 Task: Sort the products in the category "Feta" by unit price (high first).
Action: Mouse moved to (801, 250)
Screenshot: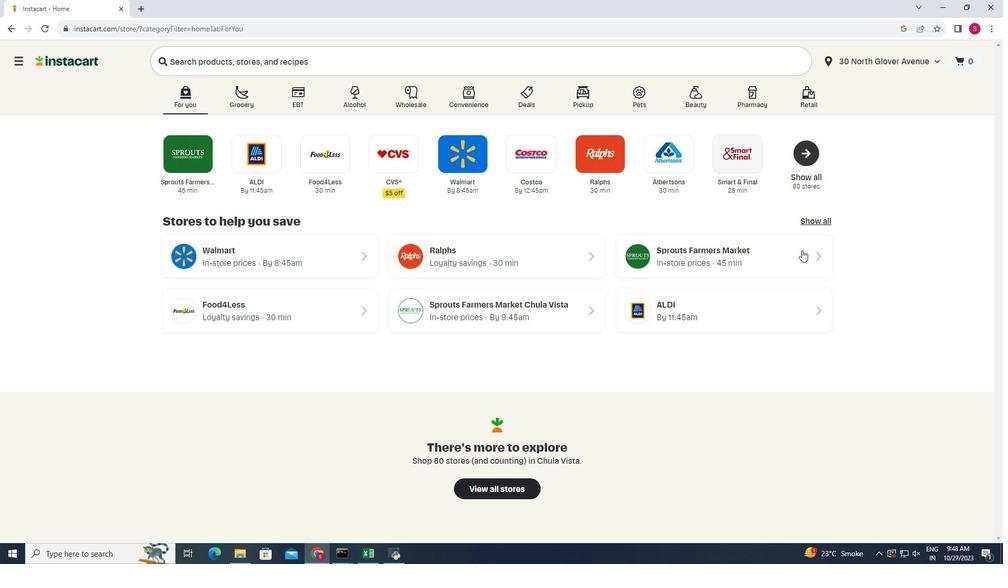 
Action: Mouse pressed left at (801, 250)
Screenshot: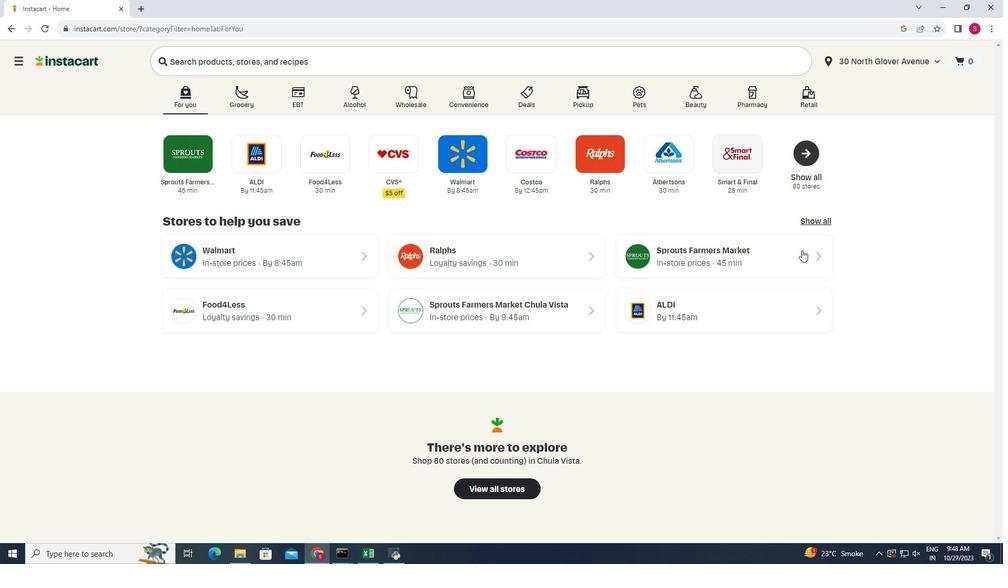 
Action: Mouse moved to (28, 434)
Screenshot: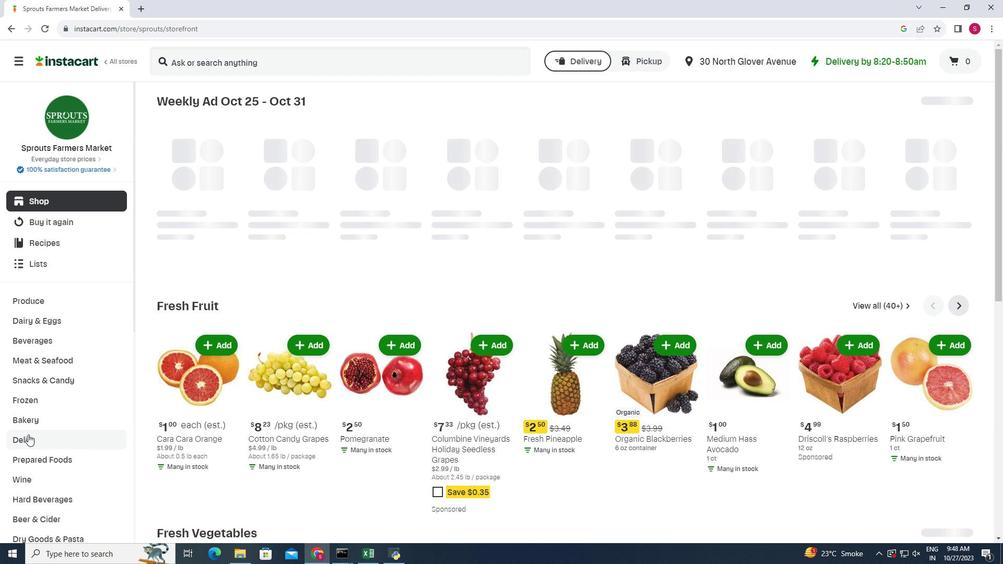 
Action: Mouse pressed left at (28, 434)
Screenshot: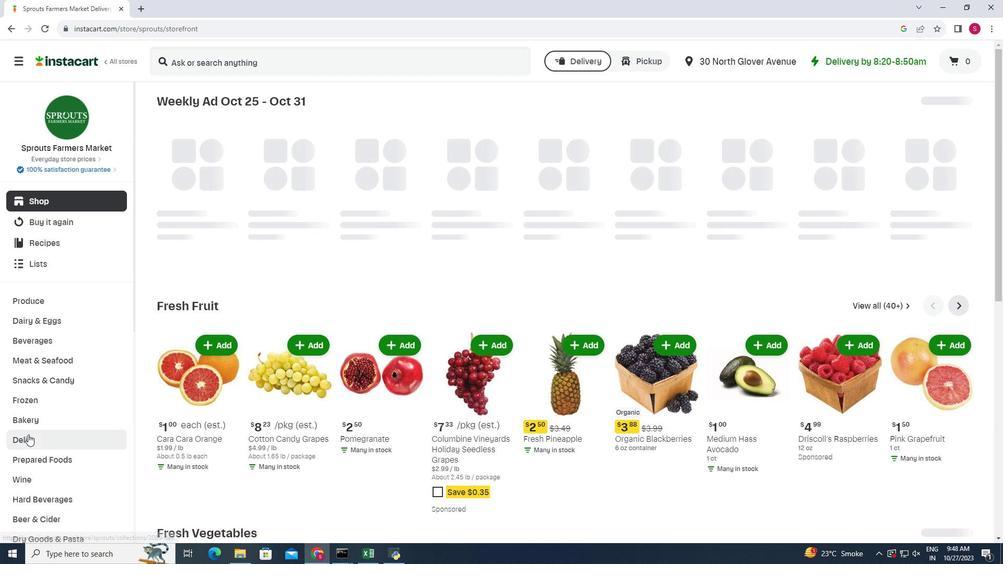 
Action: Mouse moved to (269, 130)
Screenshot: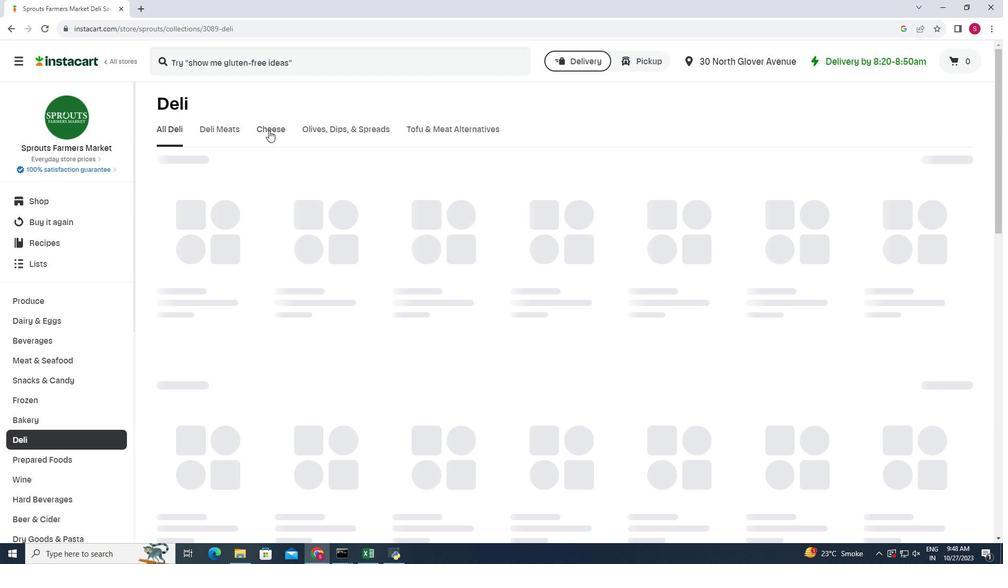 
Action: Mouse pressed left at (269, 130)
Screenshot: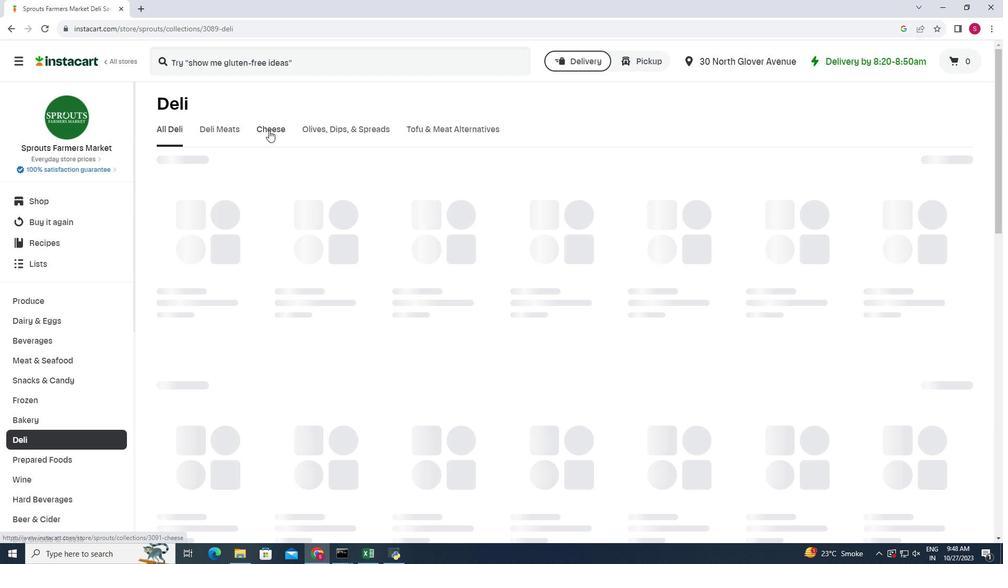 
Action: Mouse moved to (708, 169)
Screenshot: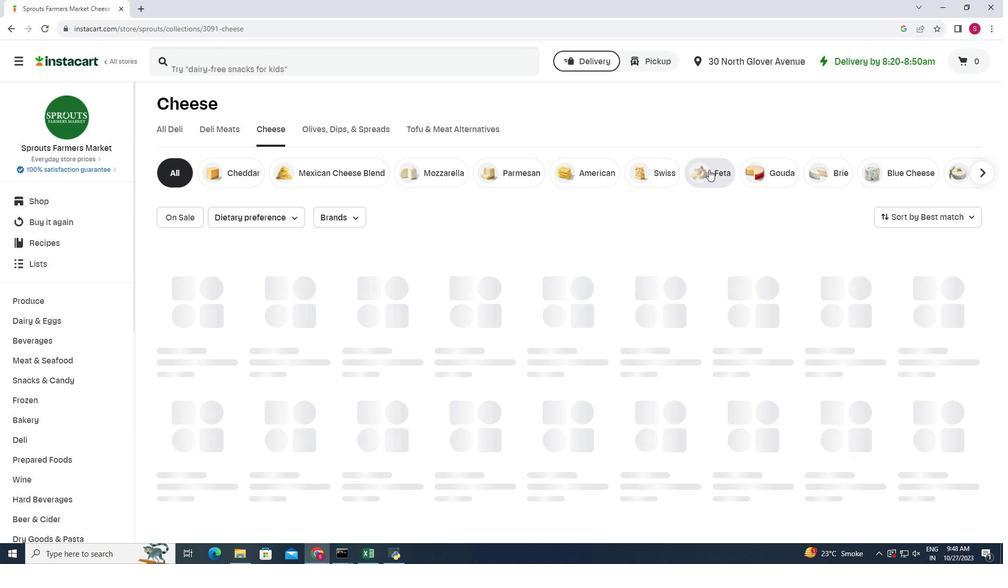 
Action: Mouse pressed left at (708, 169)
Screenshot: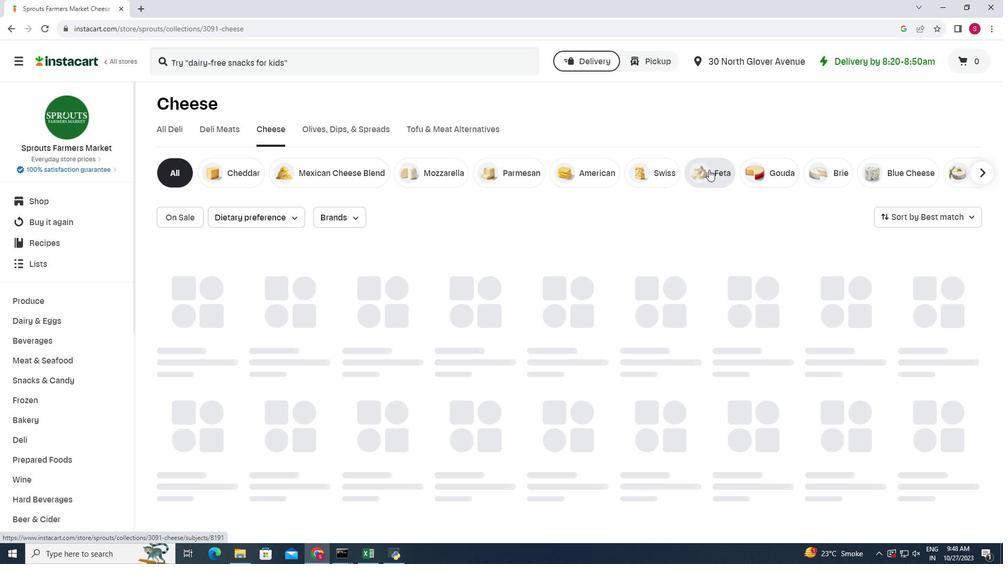
Action: Mouse moved to (966, 220)
Screenshot: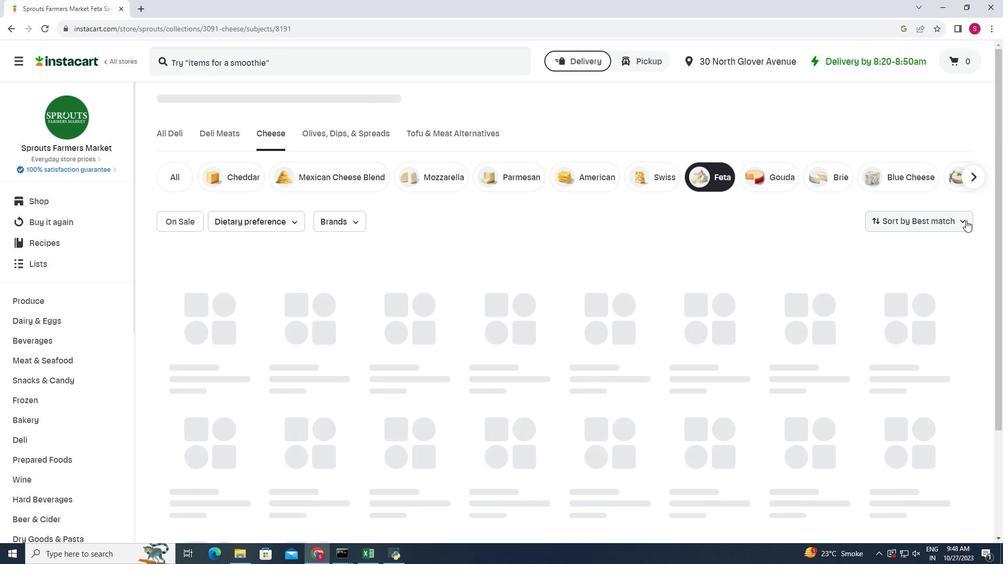
Action: Mouse pressed left at (966, 220)
Screenshot: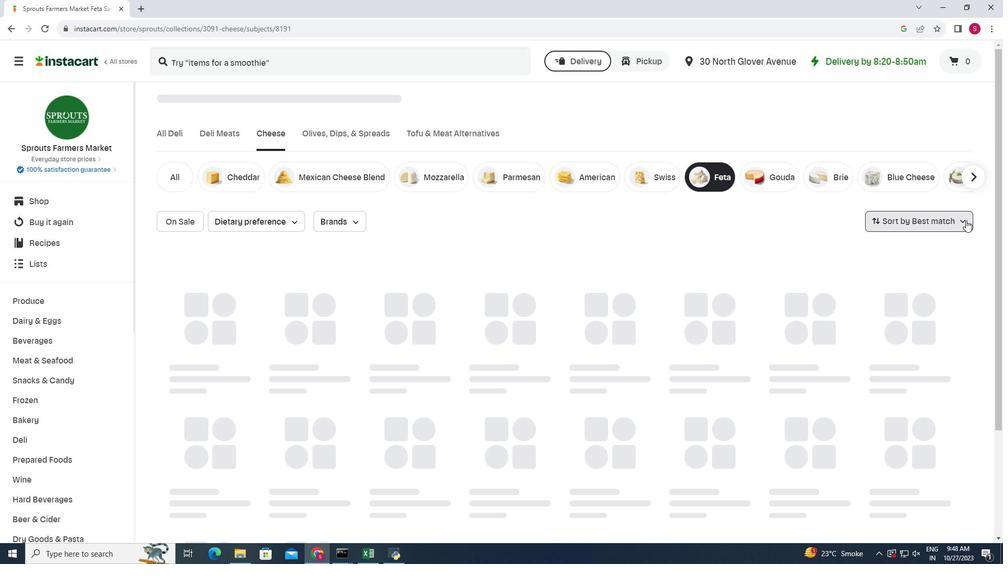 
Action: Mouse moved to (946, 351)
Screenshot: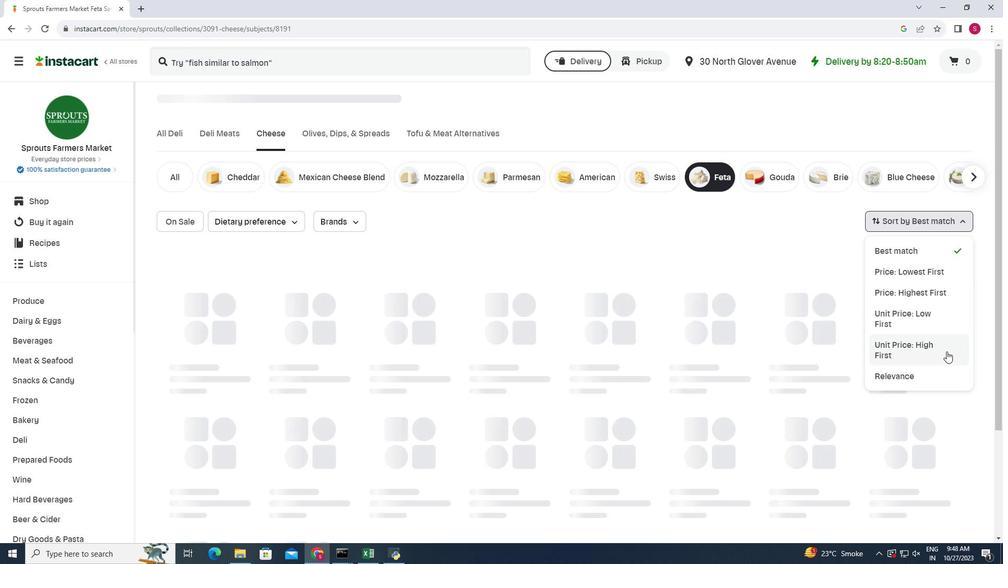 
Action: Mouse pressed left at (946, 351)
Screenshot: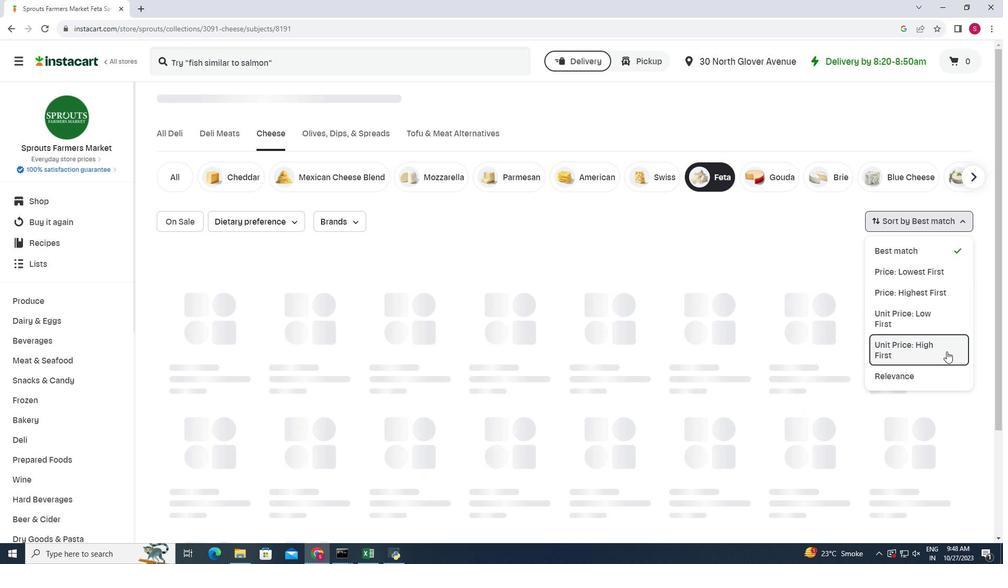 
Action: Mouse moved to (538, 298)
Screenshot: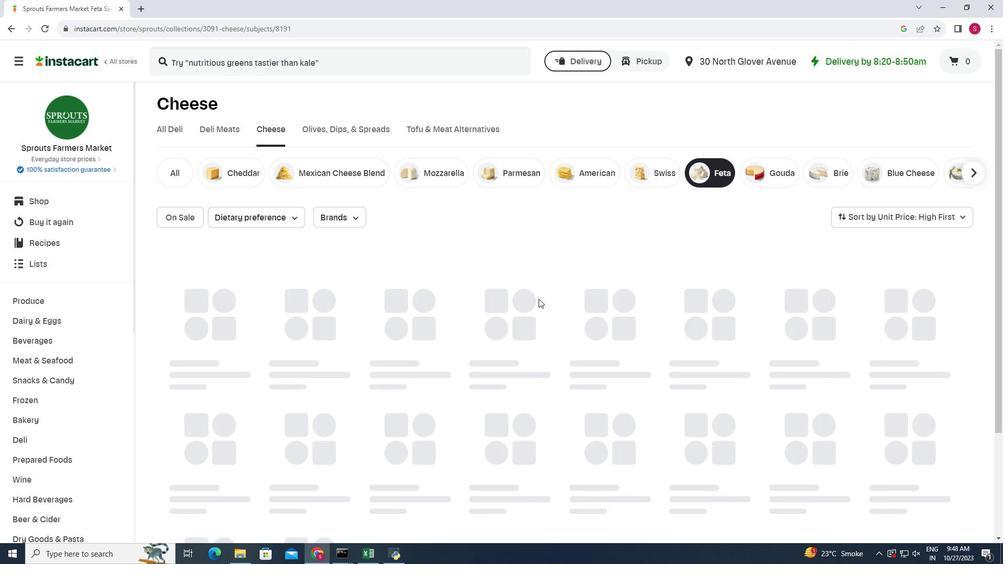 
Action: Mouse scrolled (538, 298) with delta (0, 0)
Screenshot: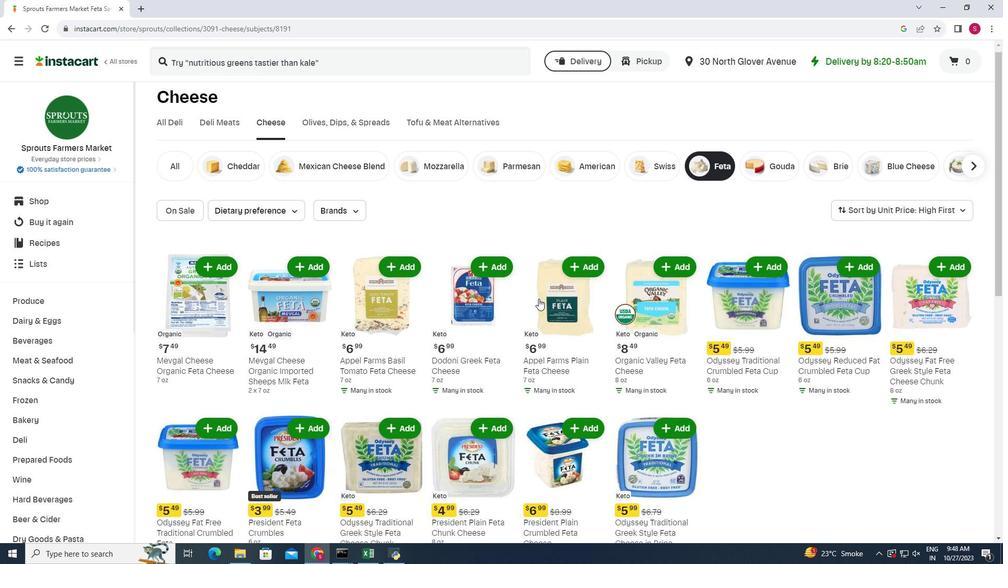 
Action: Mouse moved to (538, 298)
Screenshot: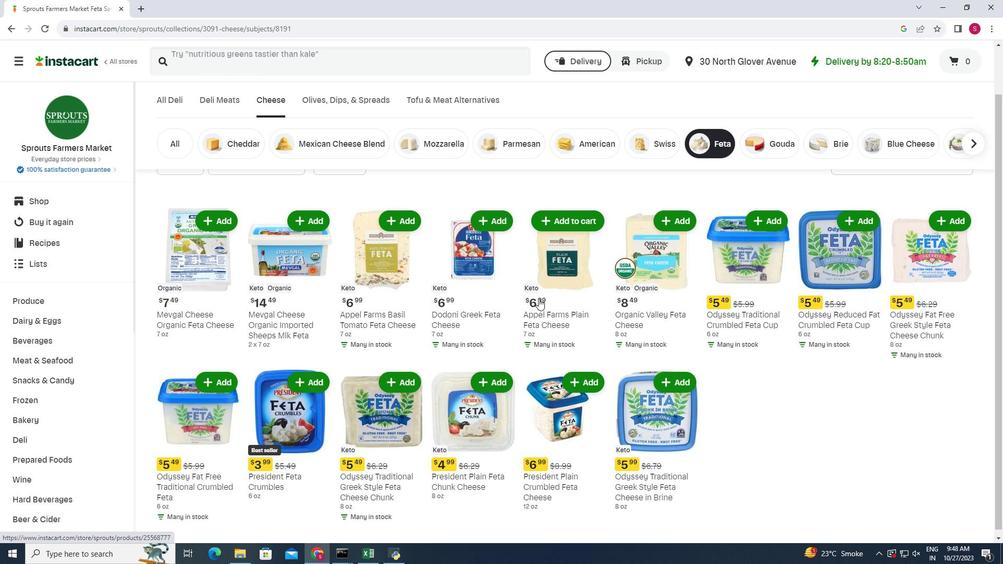 
Action: Mouse scrolled (538, 298) with delta (0, 0)
Screenshot: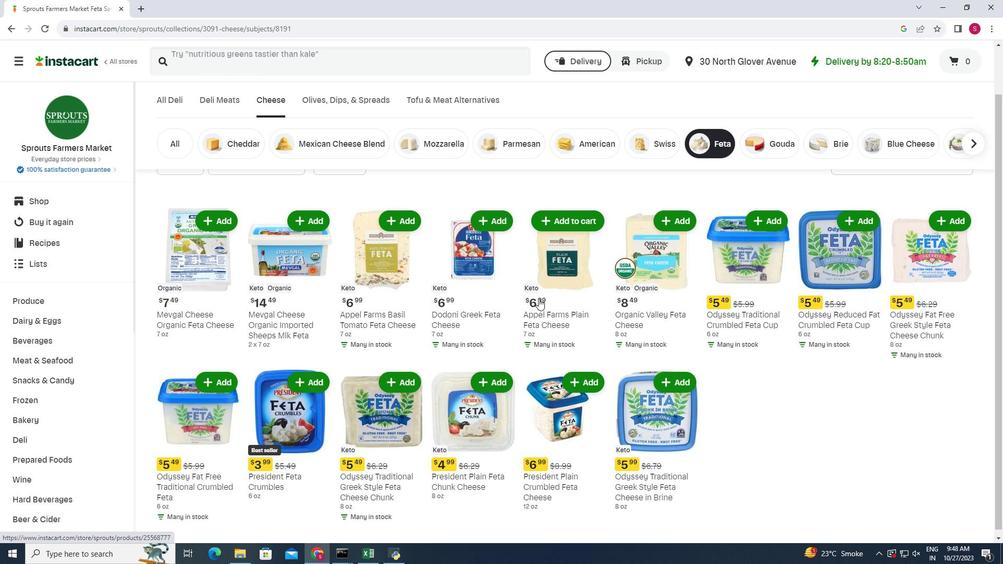 
Action: Mouse moved to (539, 298)
Screenshot: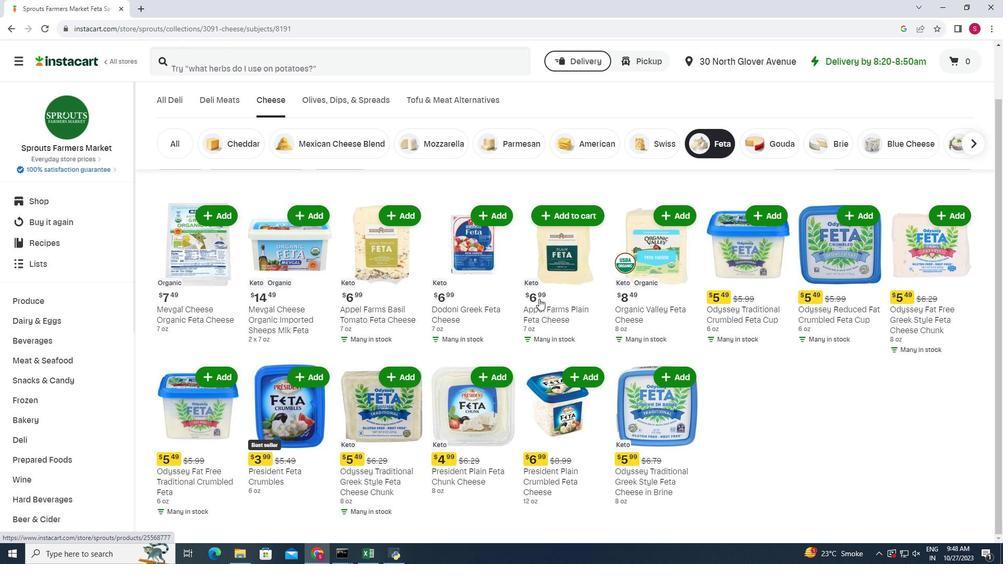 
Action: Mouse scrolled (539, 298) with delta (0, 0)
Screenshot: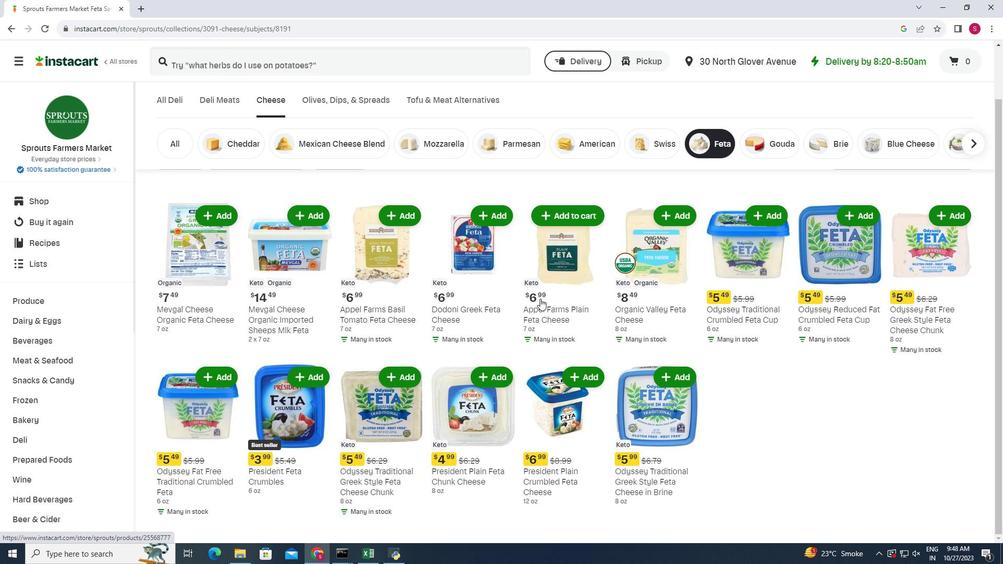 
Action: Mouse moved to (548, 301)
Screenshot: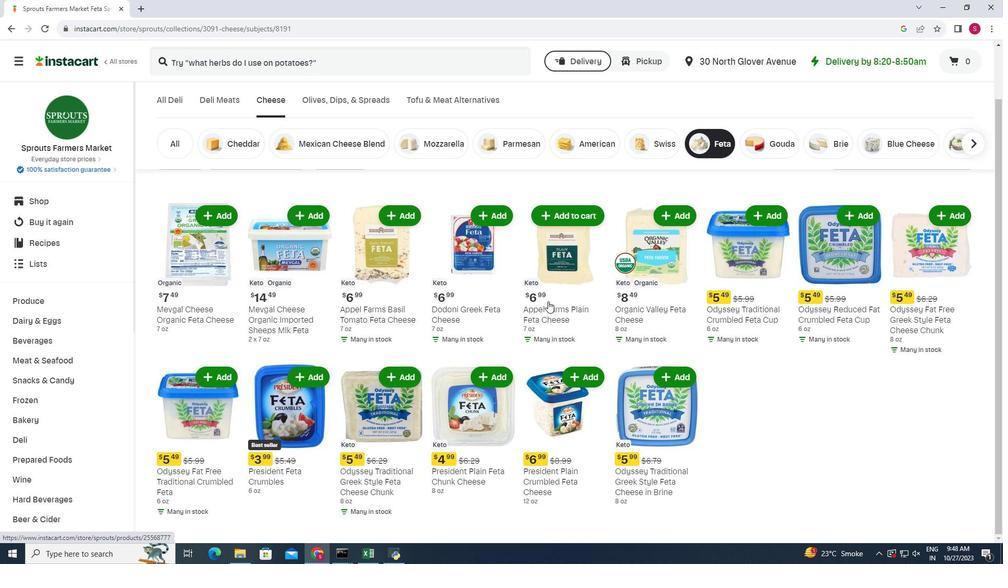 
